 Task: In mention choose email frequency weekly.
Action: Mouse moved to (606, 50)
Screenshot: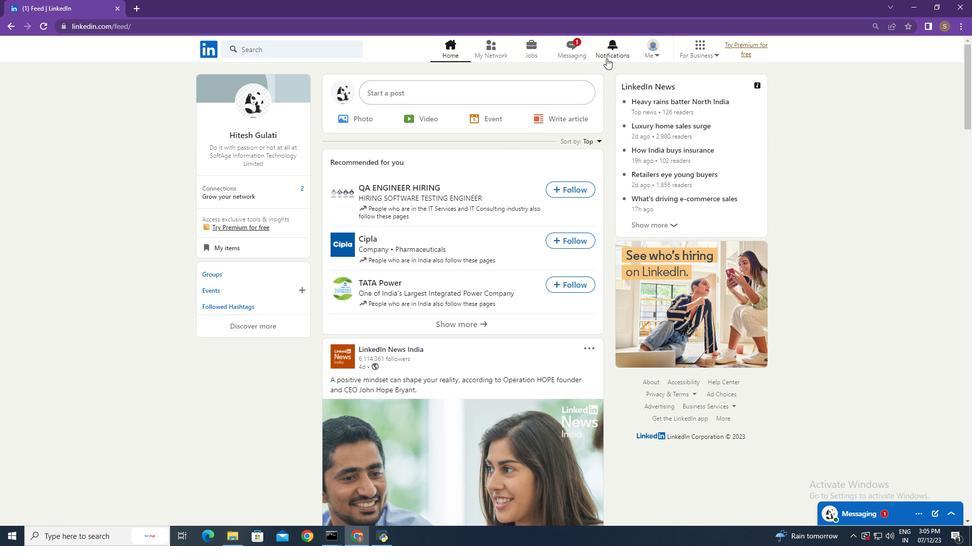
Action: Mouse pressed left at (606, 50)
Screenshot: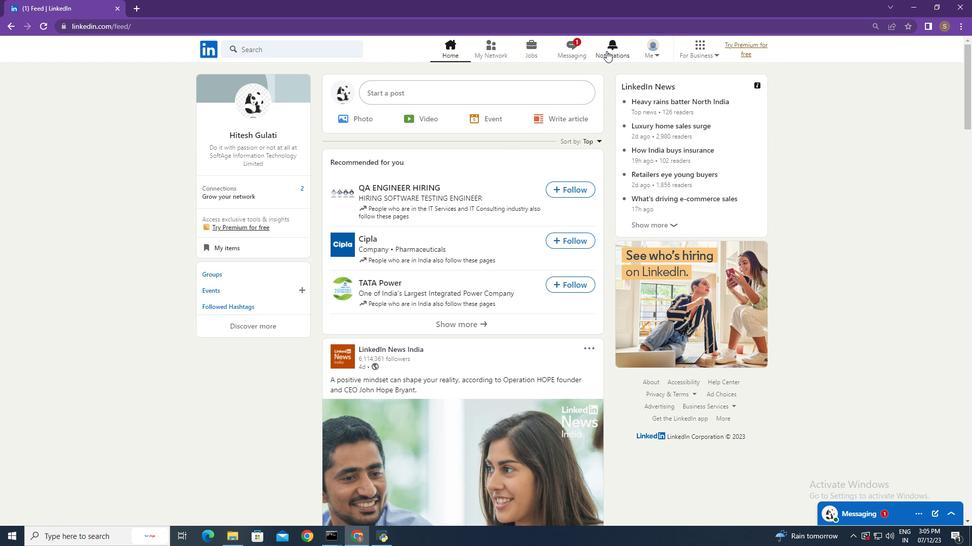 
Action: Mouse moved to (230, 117)
Screenshot: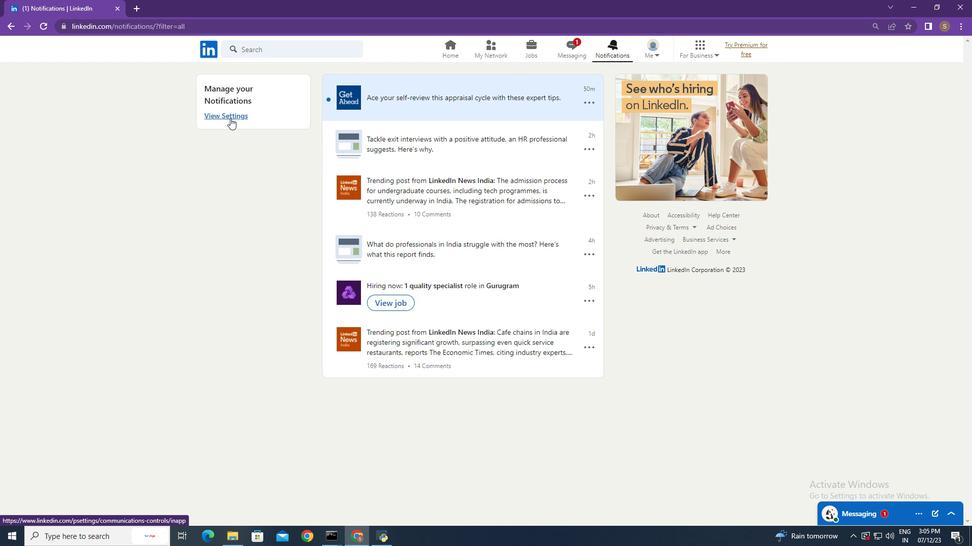 
Action: Mouse pressed left at (230, 117)
Screenshot: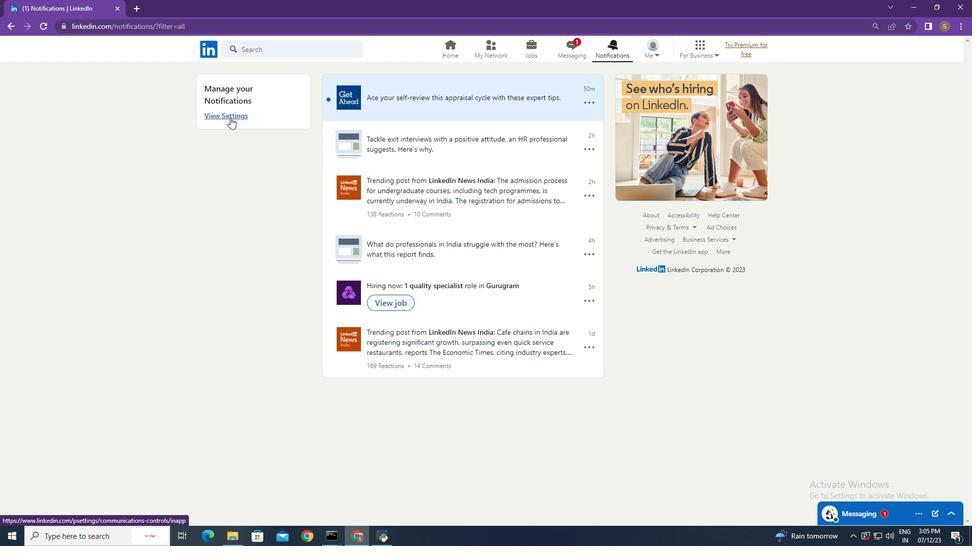 
Action: Mouse moved to (566, 228)
Screenshot: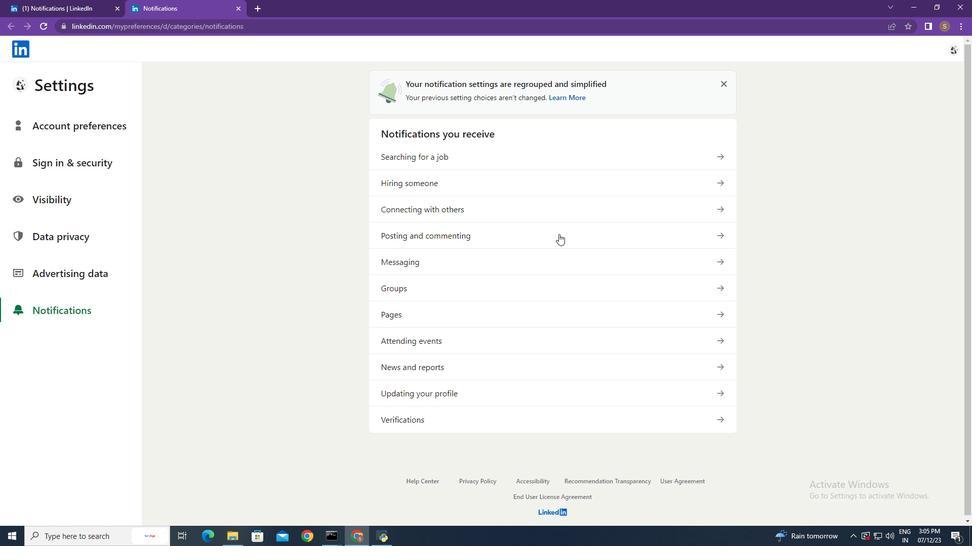
Action: Mouse pressed left at (566, 228)
Screenshot: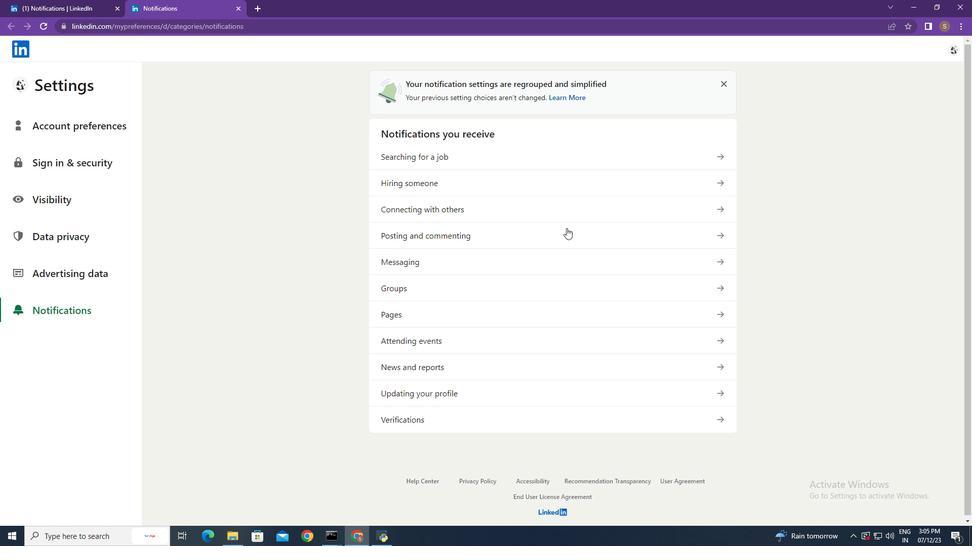 
Action: Mouse moved to (669, 217)
Screenshot: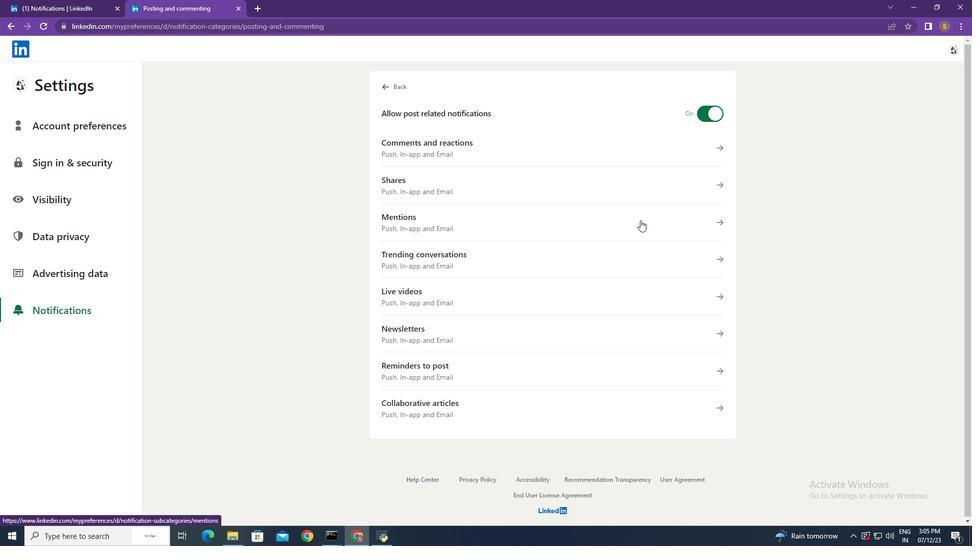 
Action: Mouse pressed left at (669, 217)
Screenshot: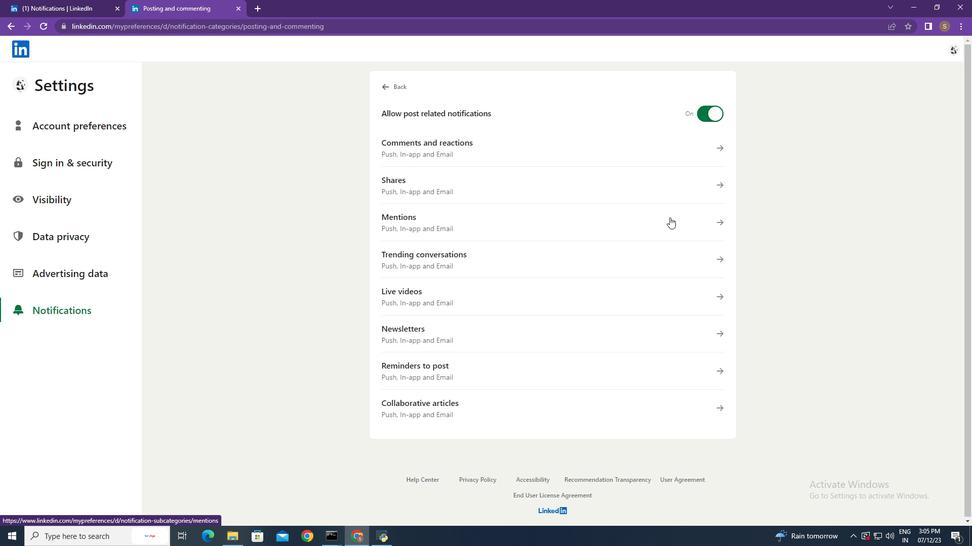 
Action: Mouse moved to (396, 343)
Screenshot: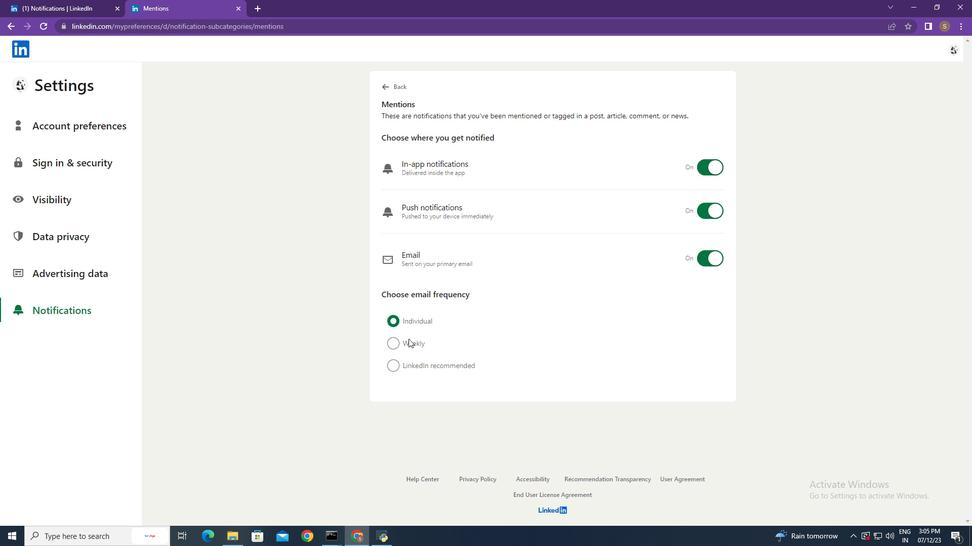 
Action: Mouse pressed left at (396, 343)
Screenshot: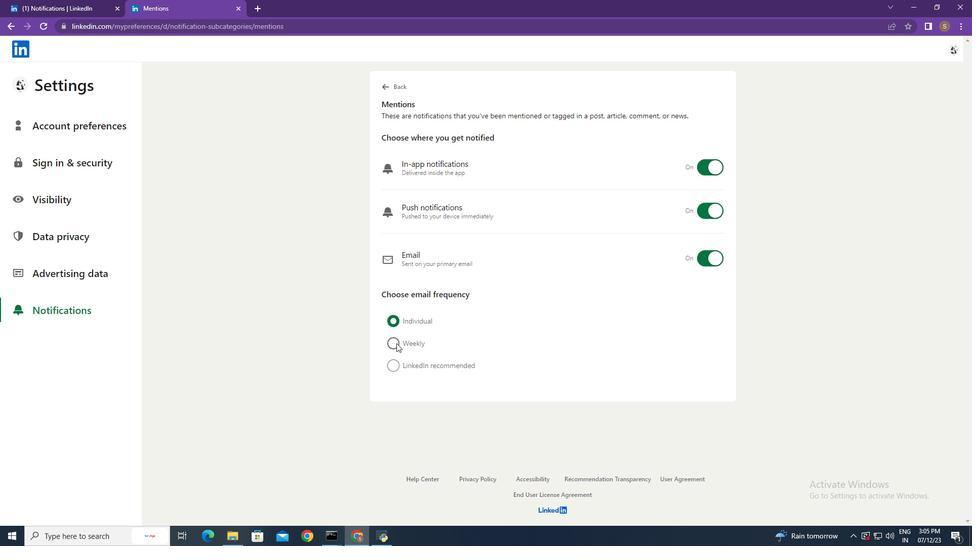 
Action: Mouse moved to (274, 257)
Screenshot: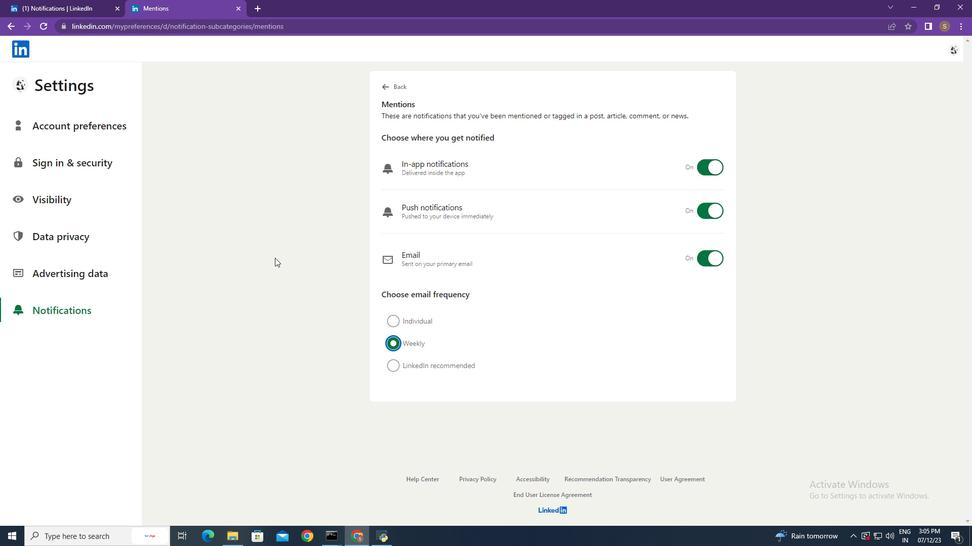 
